 Task: In share turn off in-app notifications.
Action: Mouse moved to (728, 69)
Screenshot: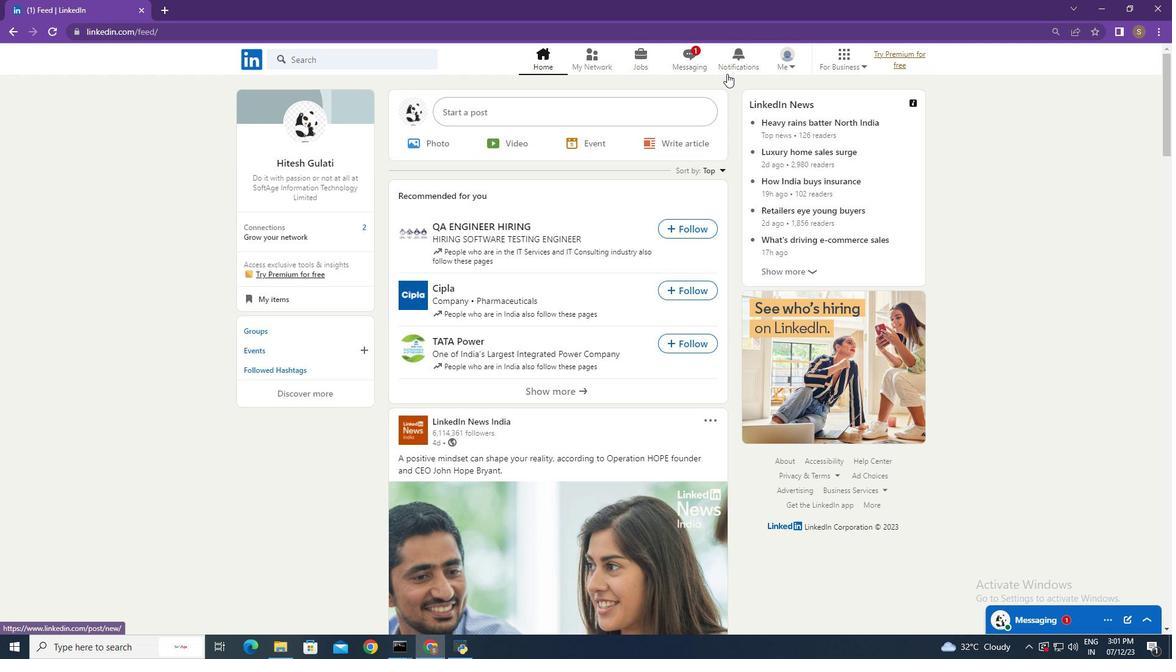 
Action: Mouse pressed left at (728, 69)
Screenshot: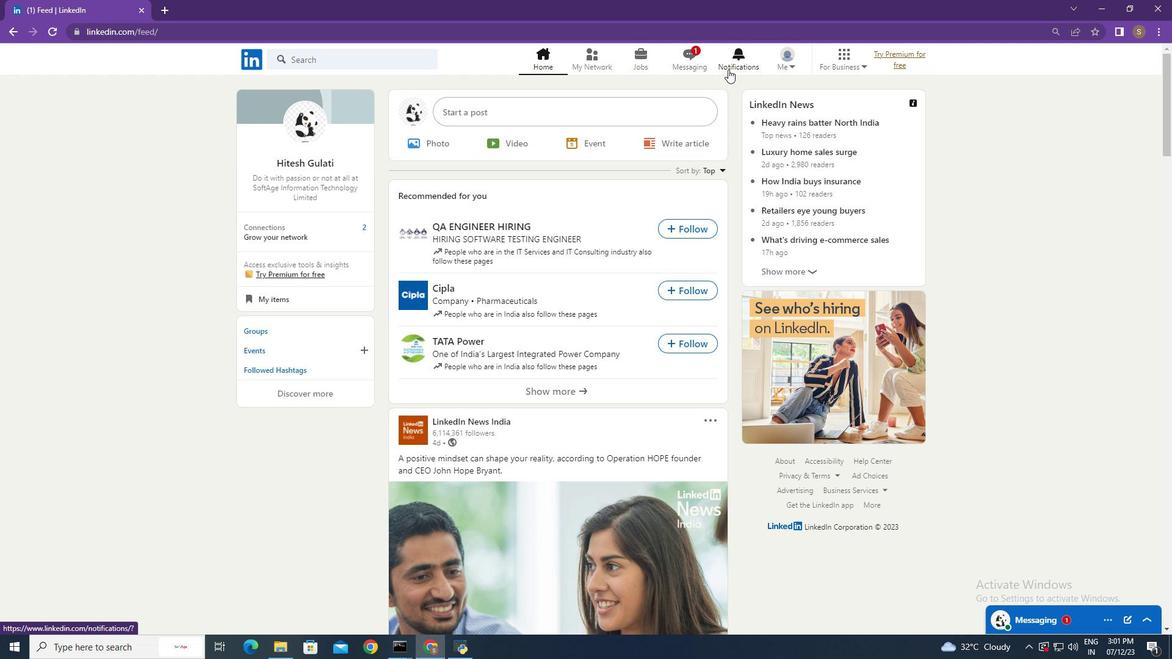 
Action: Mouse moved to (282, 139)
Screenshot: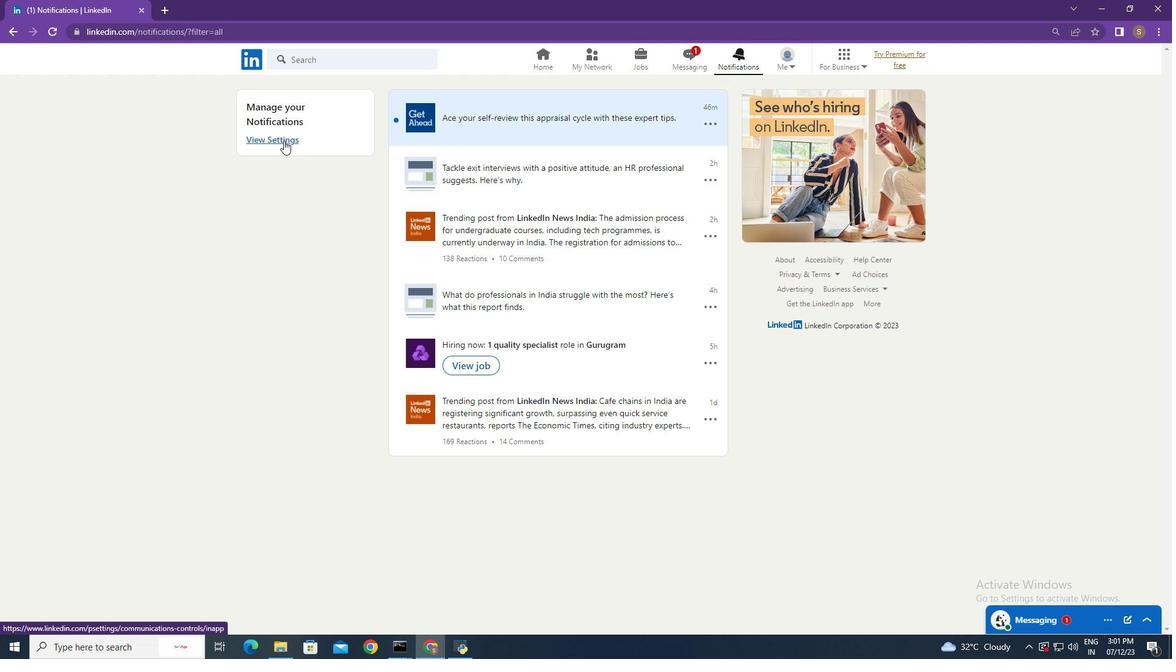 
Action: Mouse pressed left at (282, 139)
Screenshot: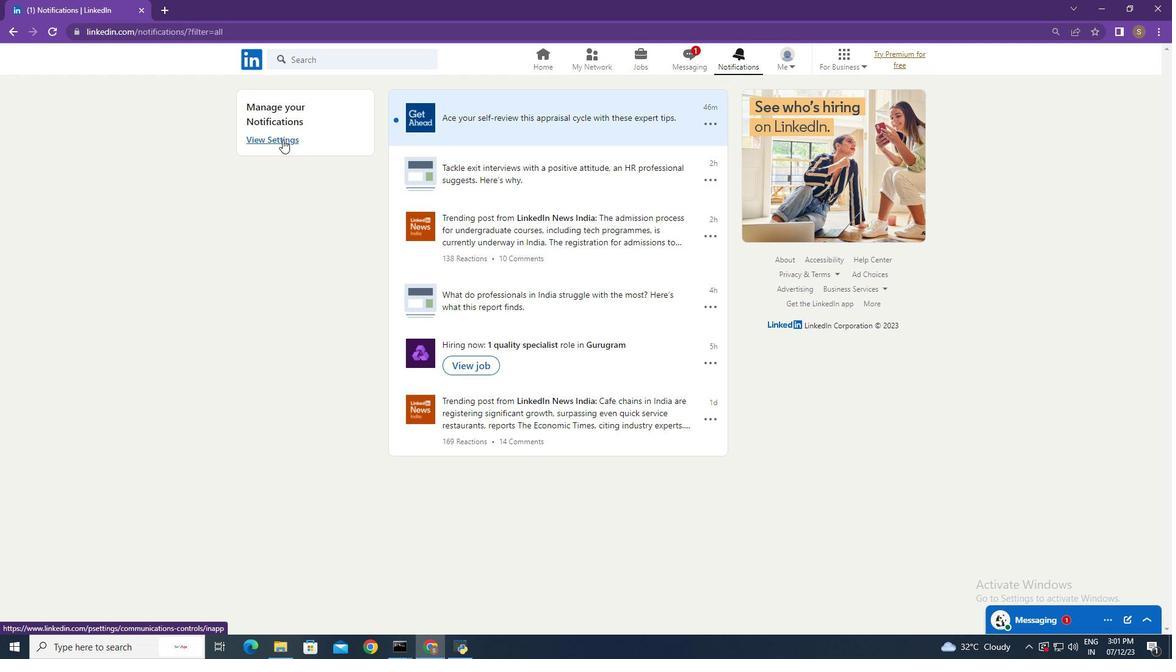 
Action: Mouse moved to (750, 276)
Screenshot: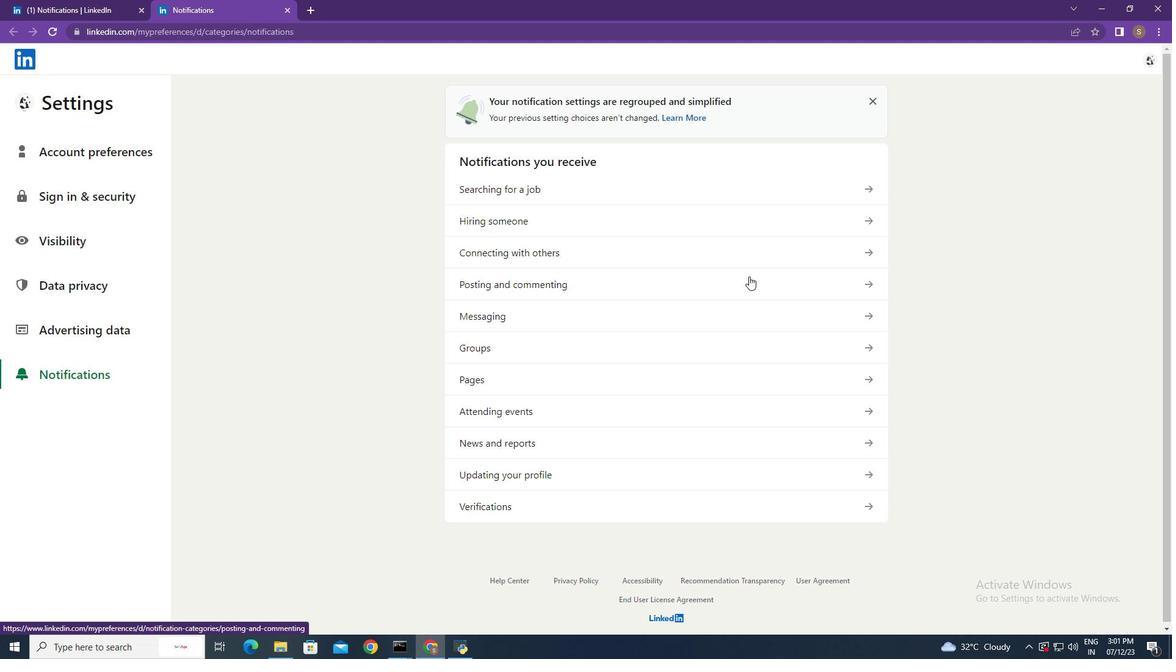 
Action: Mouse pressed left at (750, 276)
Screenshot: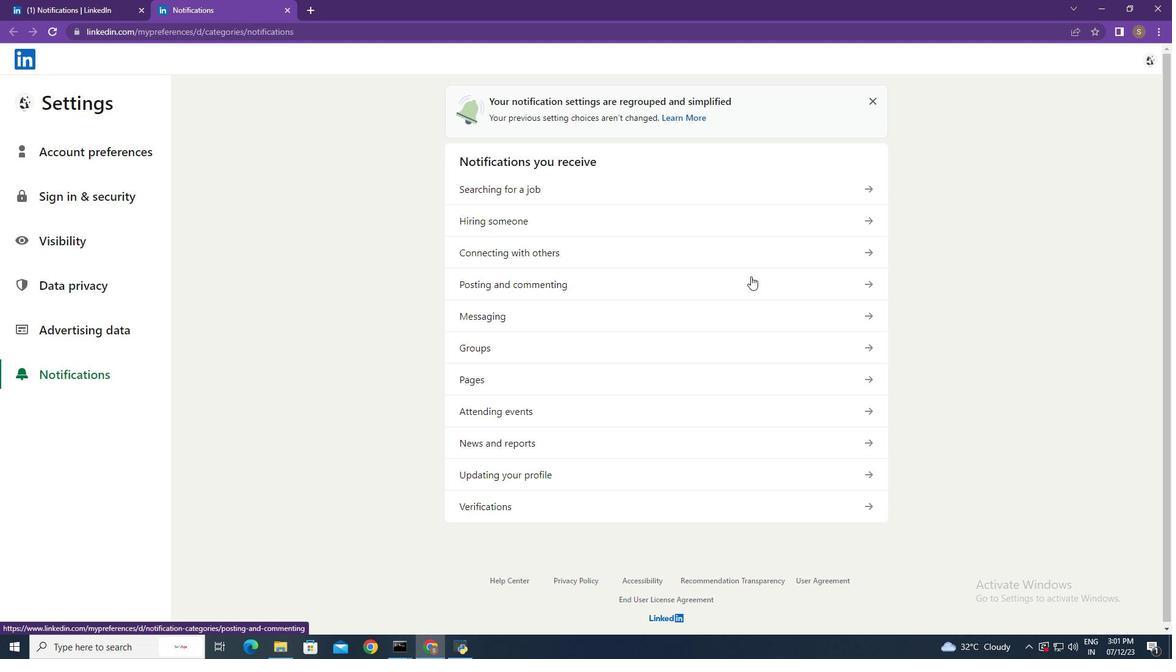 
Action: Mouse moved to (735, 226)
Screenshot: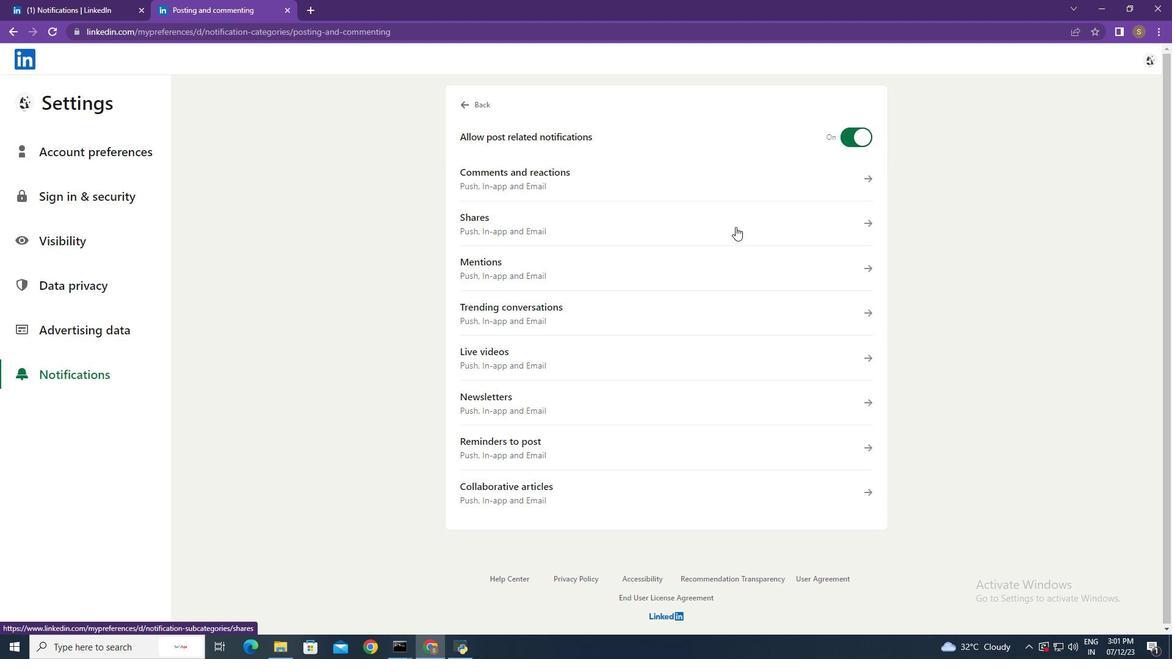 
Action: Mouse pressed left at (735, 226)
Screenshot: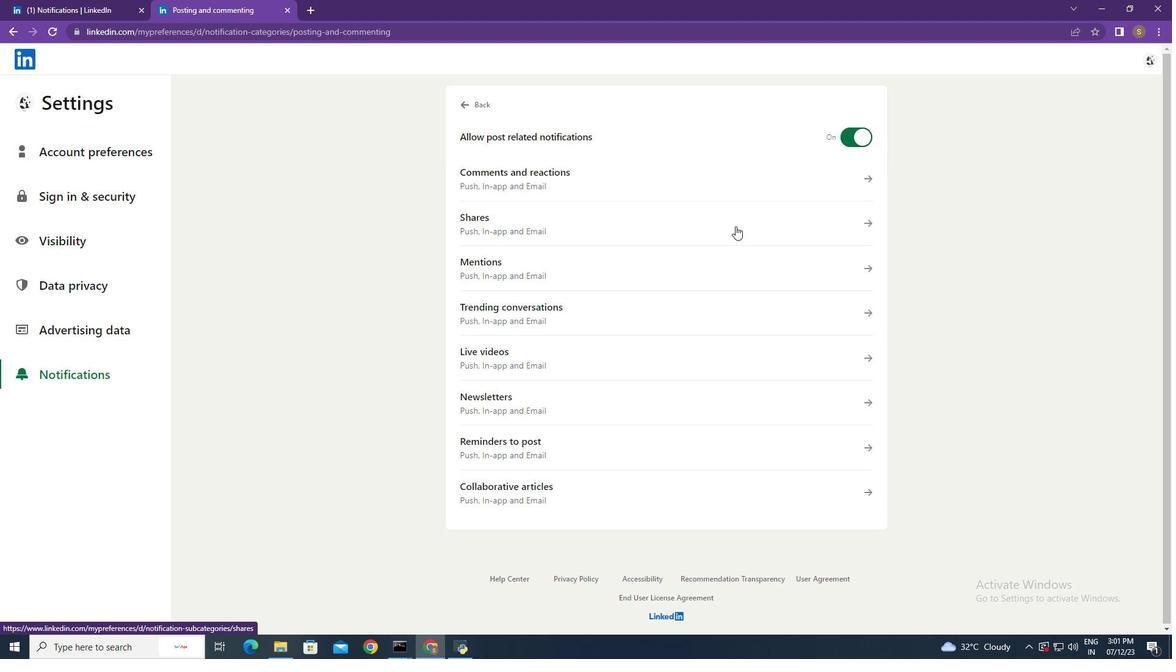
Action: Mouse moved to (864, 204)
Screenshot: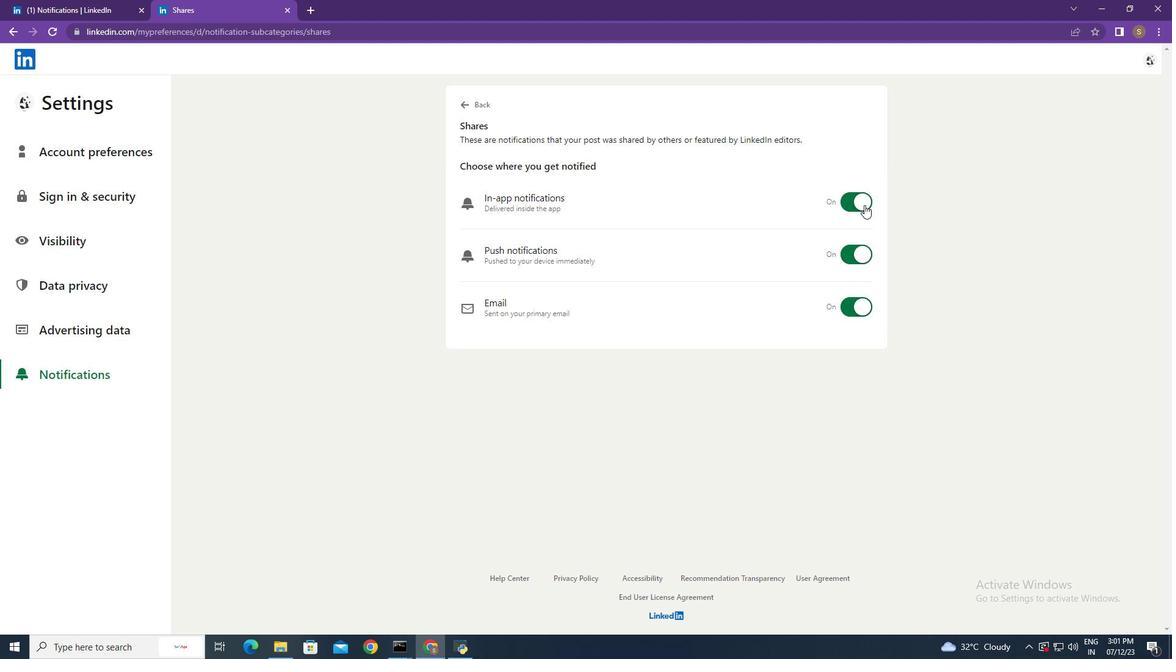 
Action: Mouse pressed left at (864, 204)
Screenshot: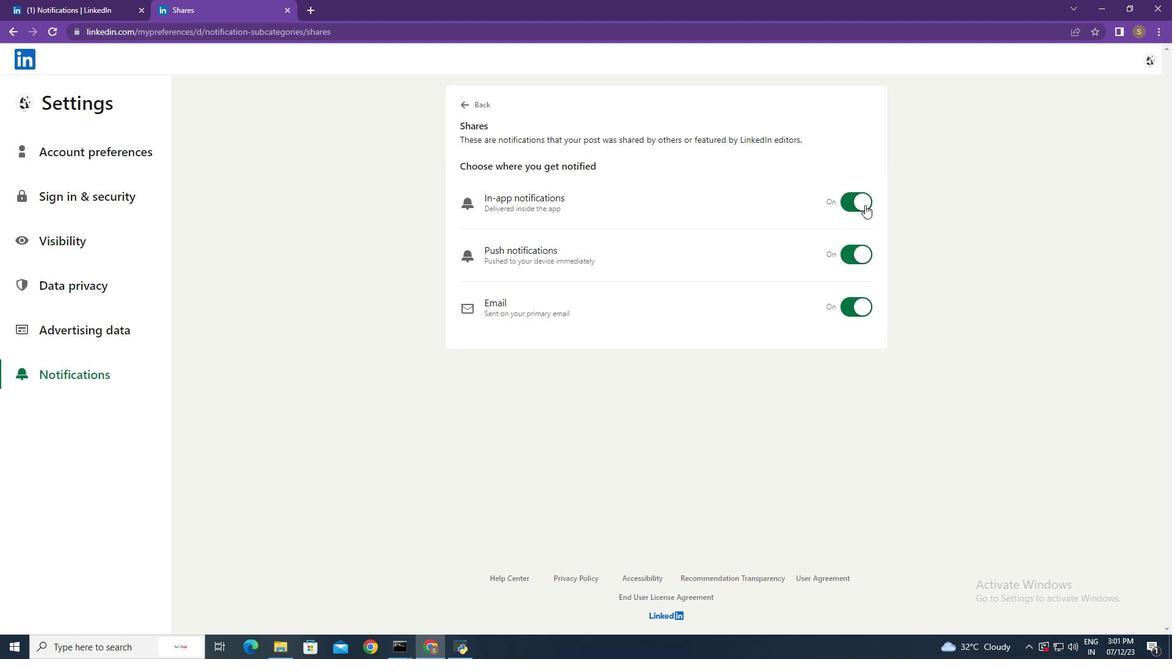 
Action: Mouse moved to (1047, 210)
Screenshot: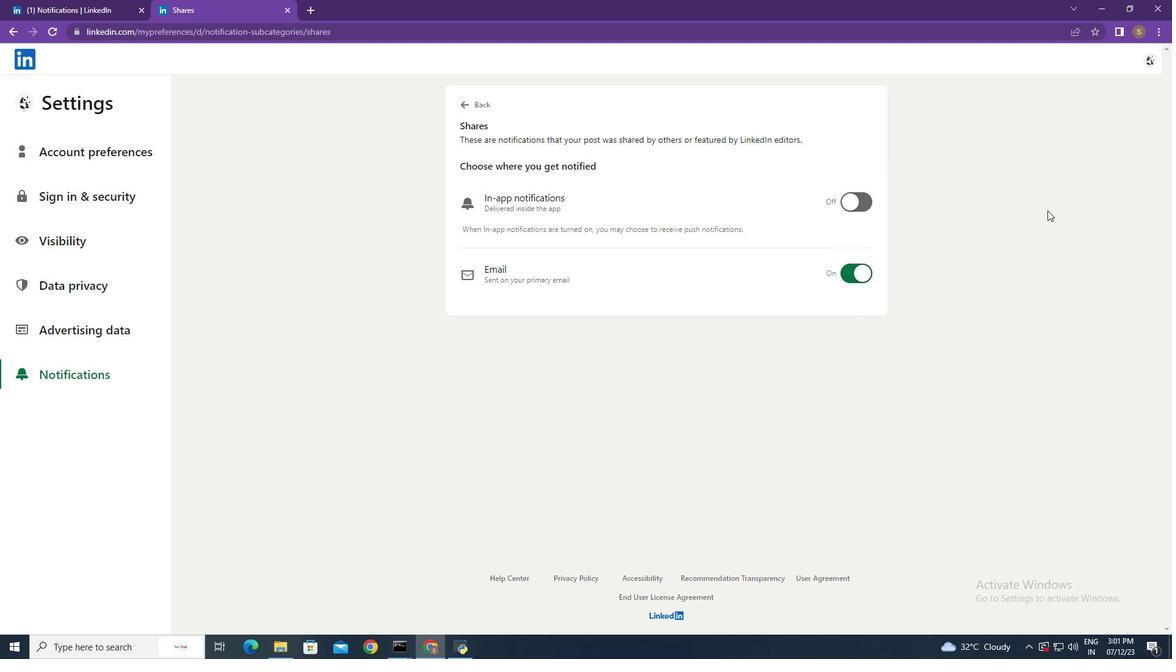 
